 Task: Check a repository's "Traffic" for visitor analytics.
Action: Mouse moved to (1019, 67)
Screenshot: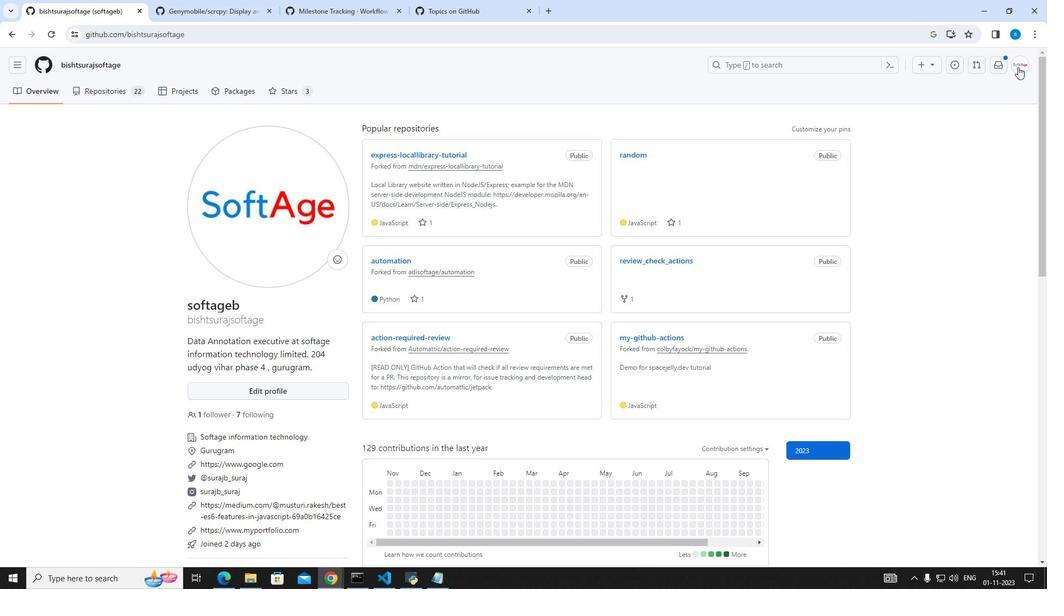 
Action: Mouse pressed left at (1019, 67)
Screenshot: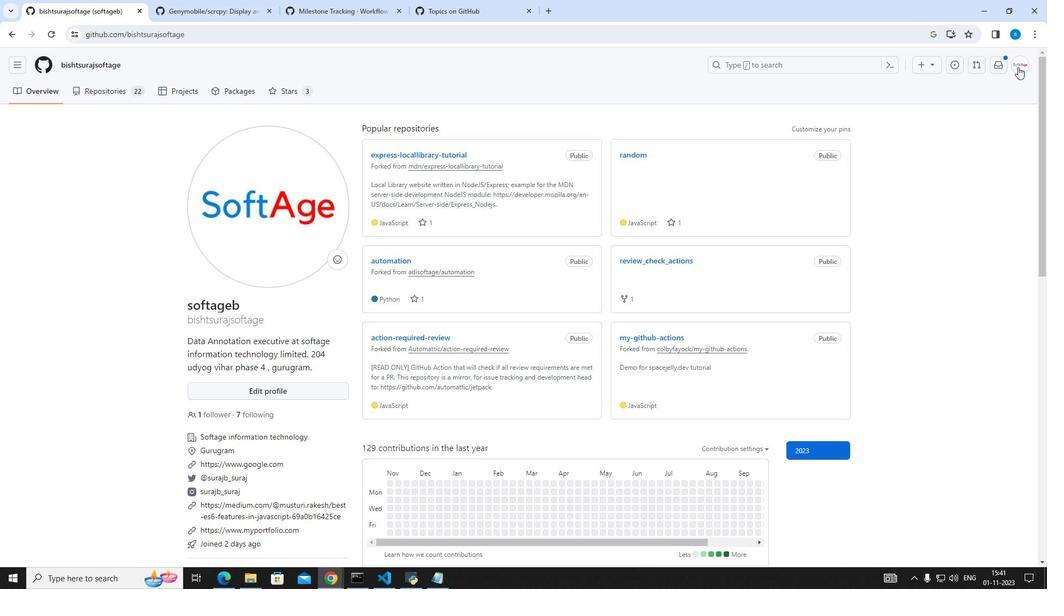 
Action: Mouse moved to (944, 136)
Screenshot: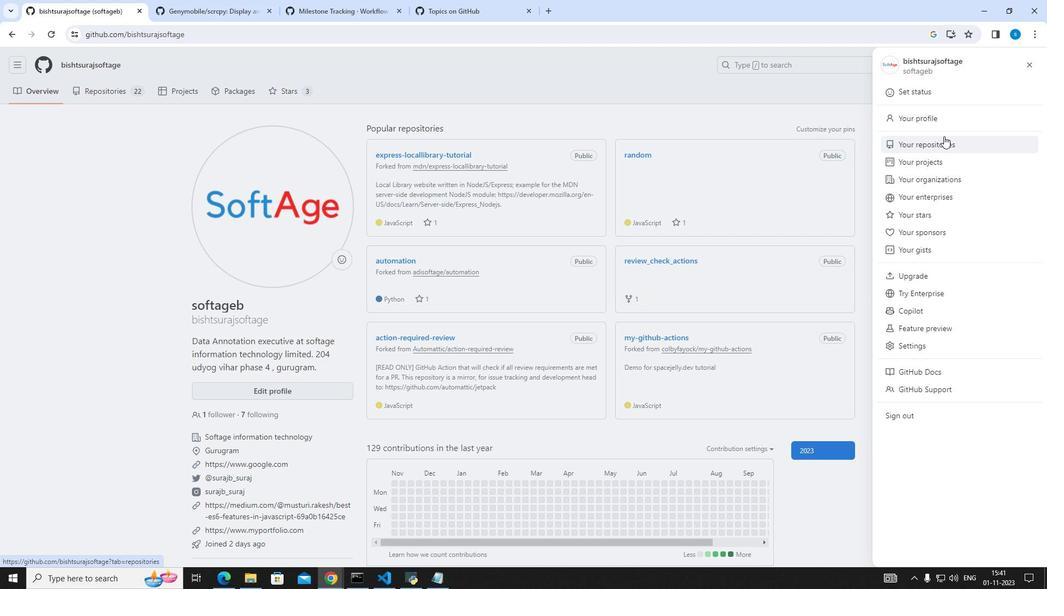 
Action: Mouse pressed left at (944, 136)
Screenshot: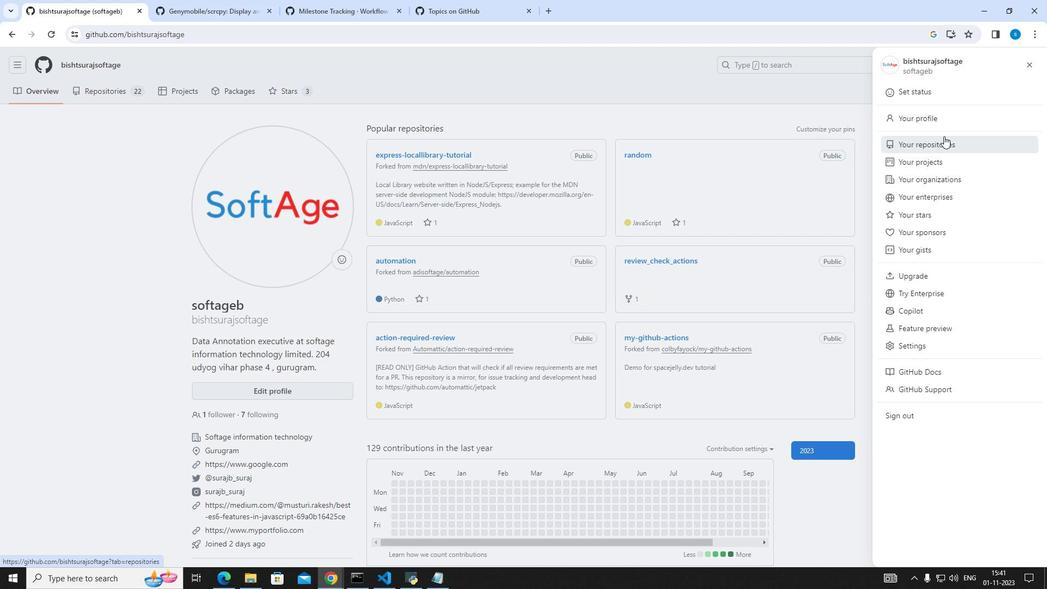 
Action: Mouse moved to (746, 268)
Screenshot: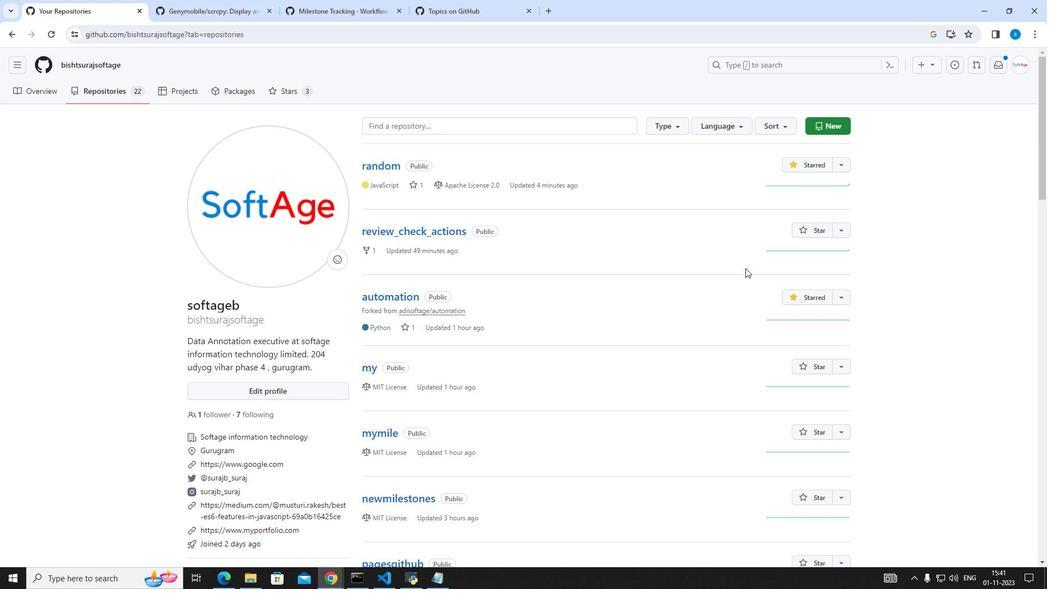 
Action: Mouse scrolled (746, 267) with delta (0, 0)
Screenshot: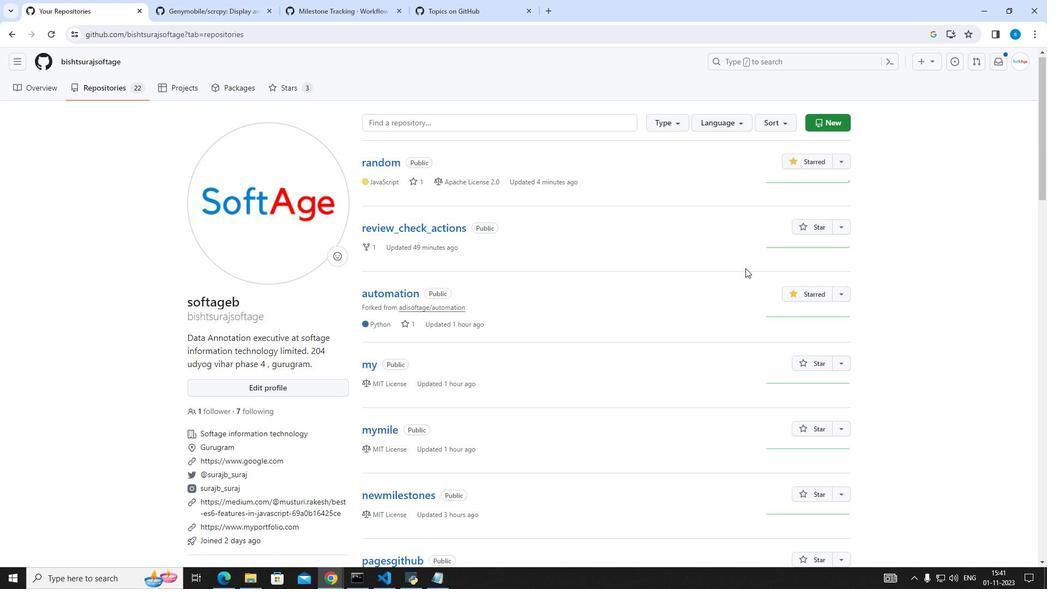 
Action: Mouse scrolled (746, 267) with delta (0, 0)
Screenshot: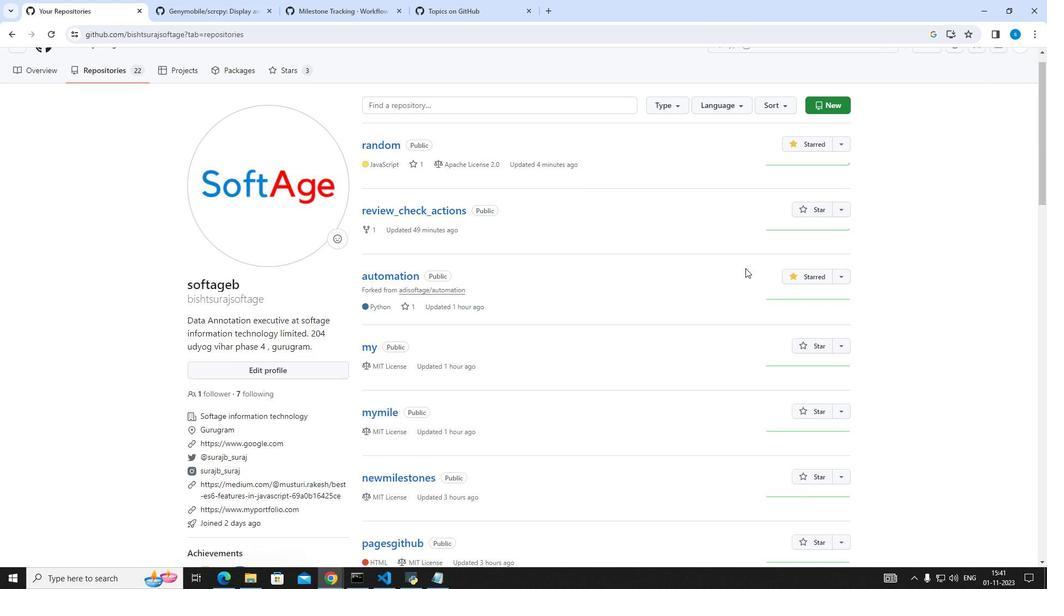 
Action: Mouse scrolled (746, 267) with delta (0, 0)
Screenshot: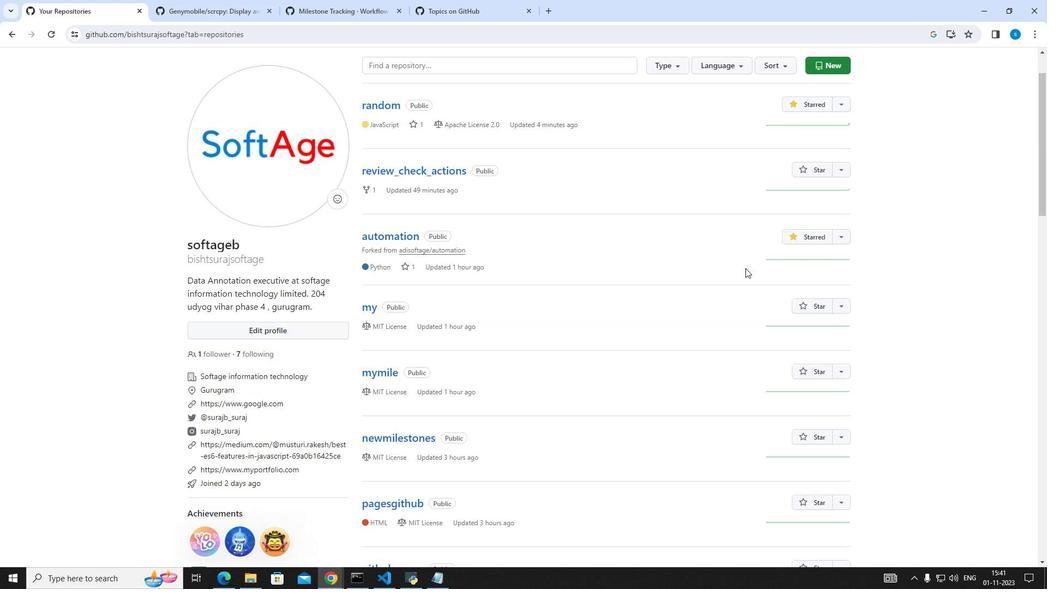 
Action: Mouse scrolled (746, 267) with delta (0, 0)
Screenshot: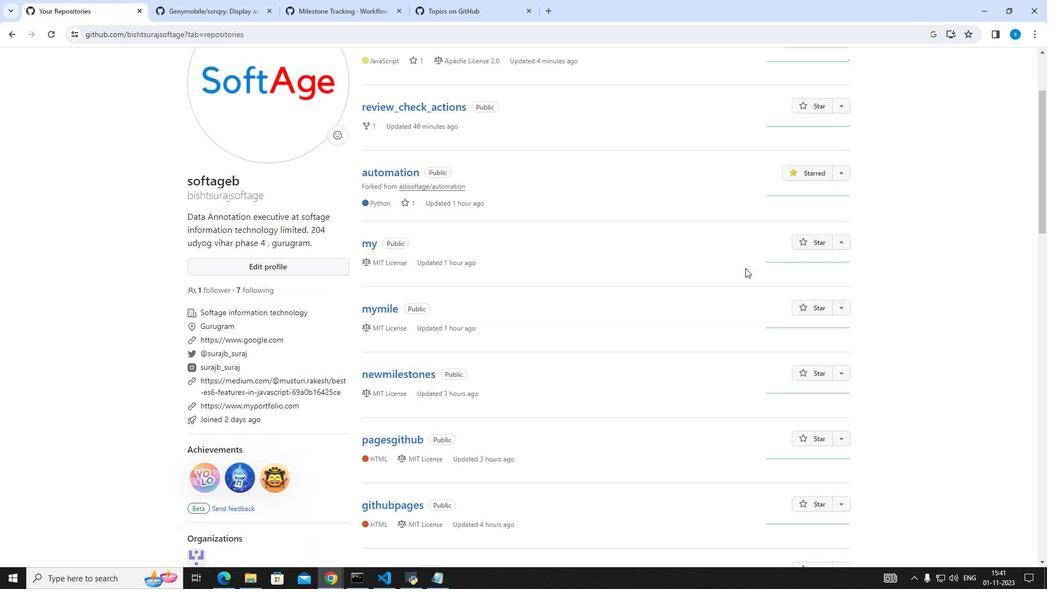 
Action: Mouse scrolled (746, 267) with delta (0, 0)
Screenshot: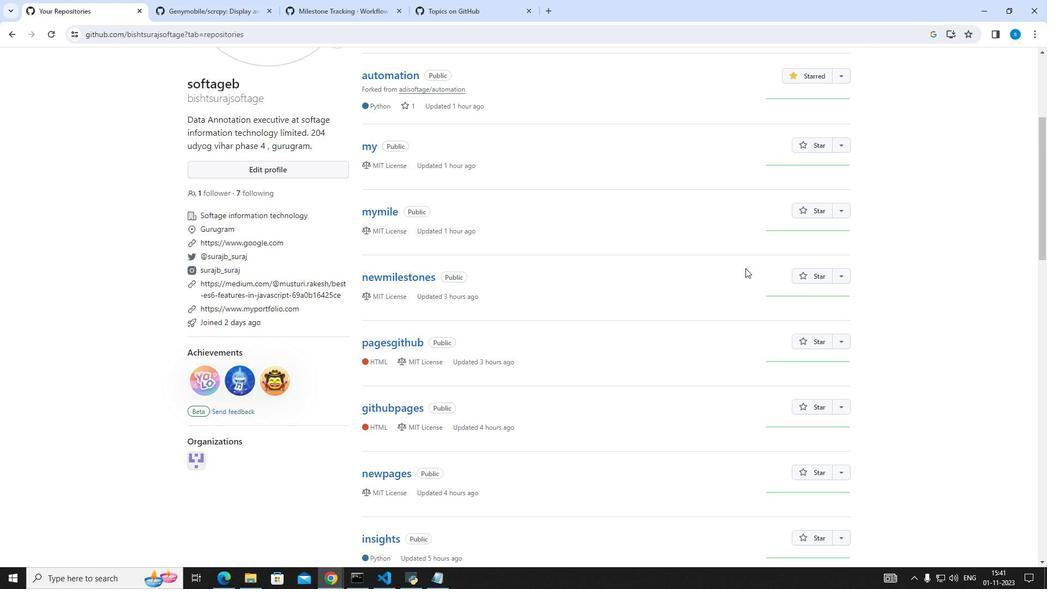 
Action: Mouse scrolled (746, 267) with delta (0, 0)
Screenshot: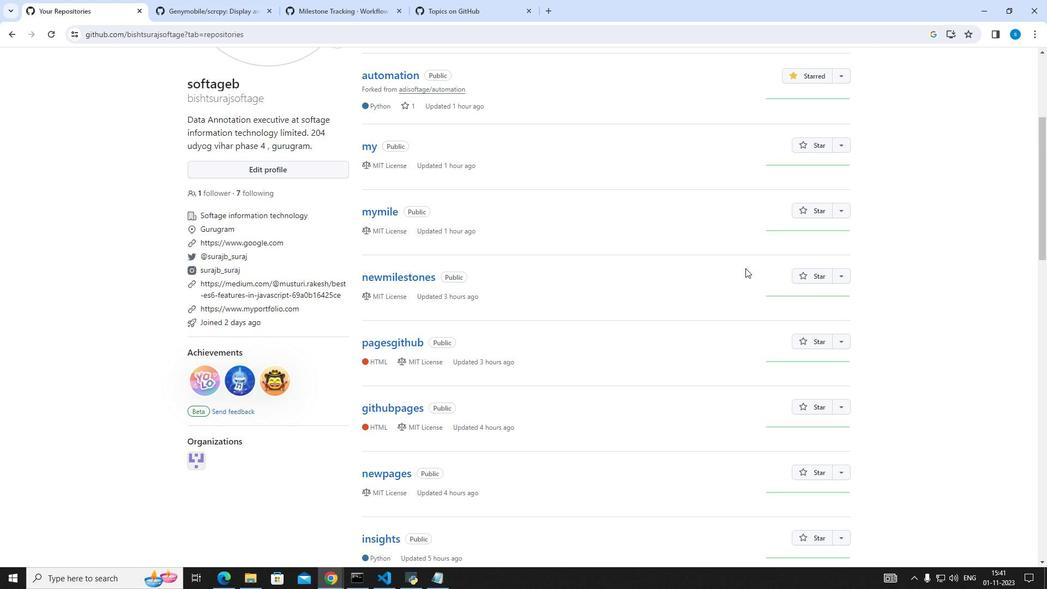 
Action: Mouse scrolled (746, 267) with delta (0, 0)
Screenshot: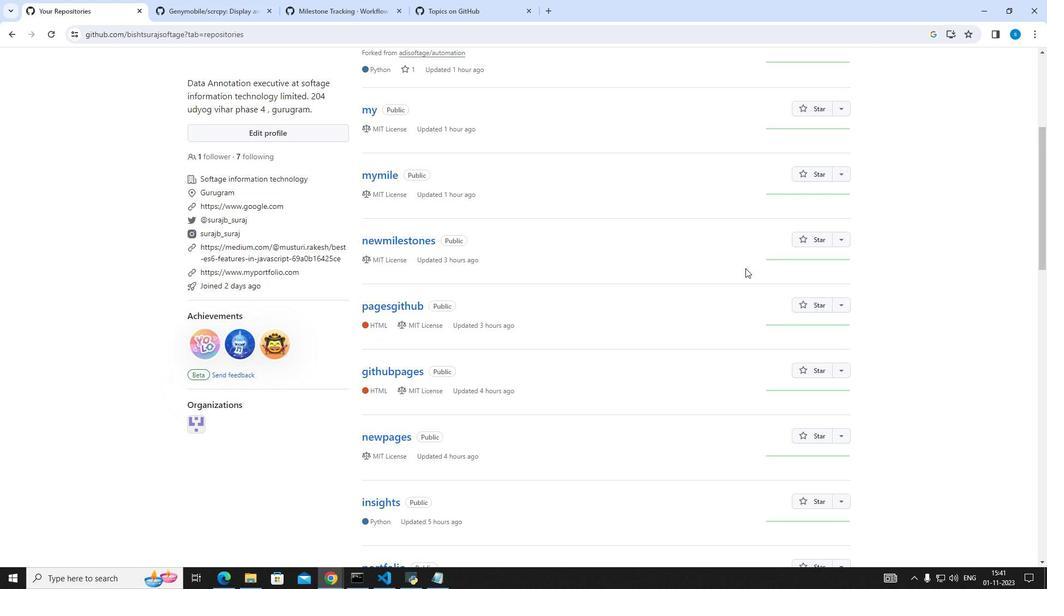 
Action: Mouse scrolled (746, 267) with delta (0, 0)
Screenshot: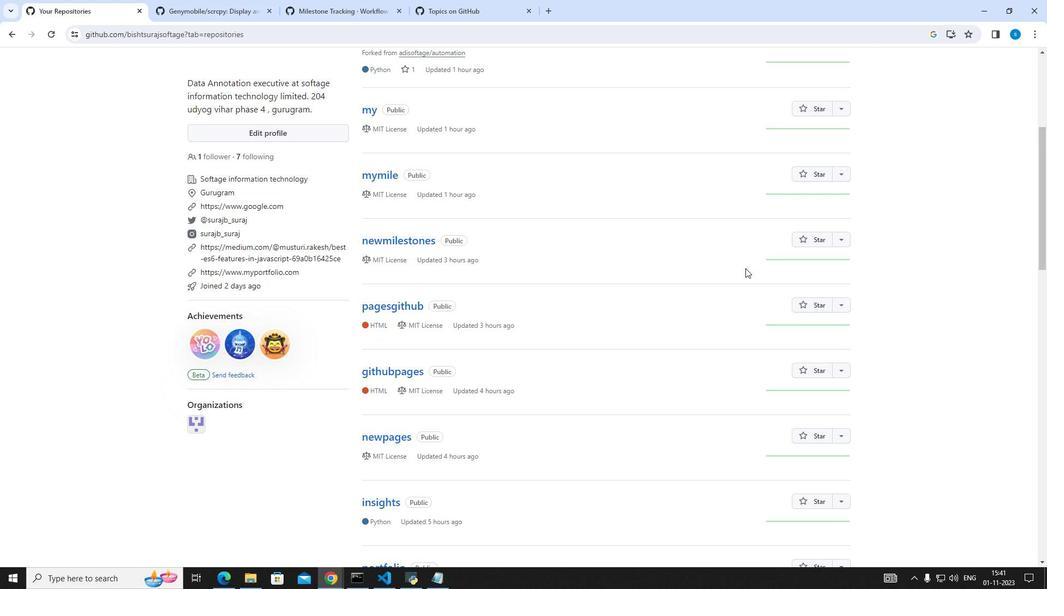 
Action: Mouse scrolled (746, 267) with delta (0, 0)
Screenshot: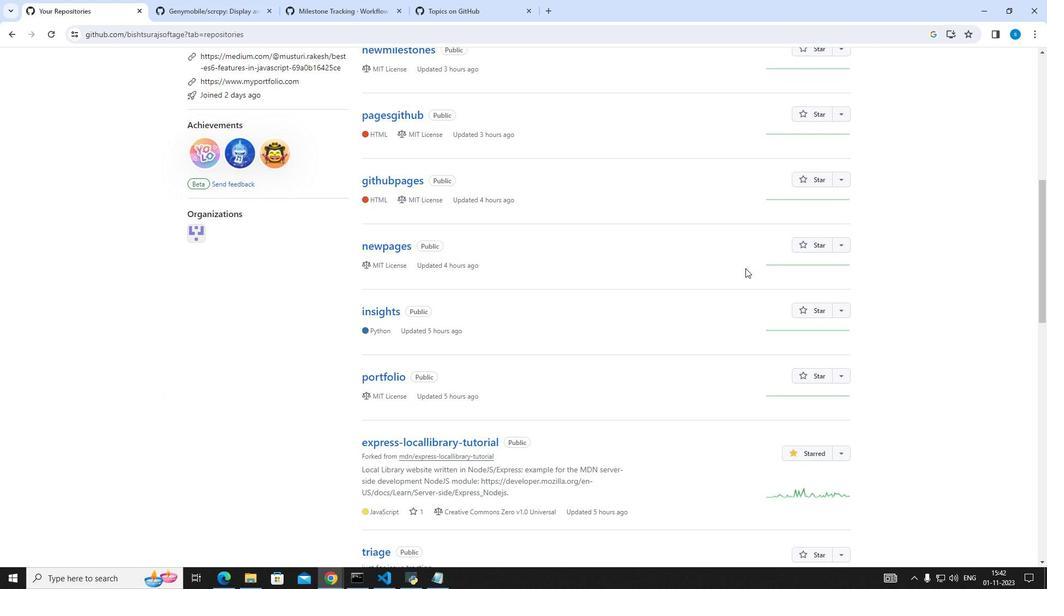 
Action: Mouse scrolled (746, 267) with delta (0, 0)
Screenshot: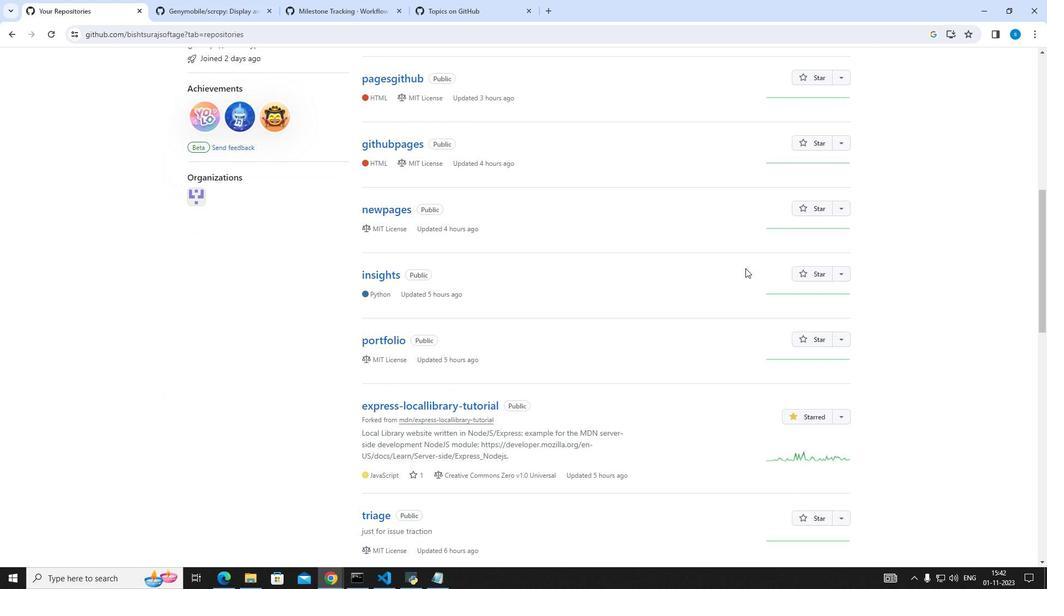 
Action: Mouse scrolled (746, 267) with delta (0, 0)
Screenshot: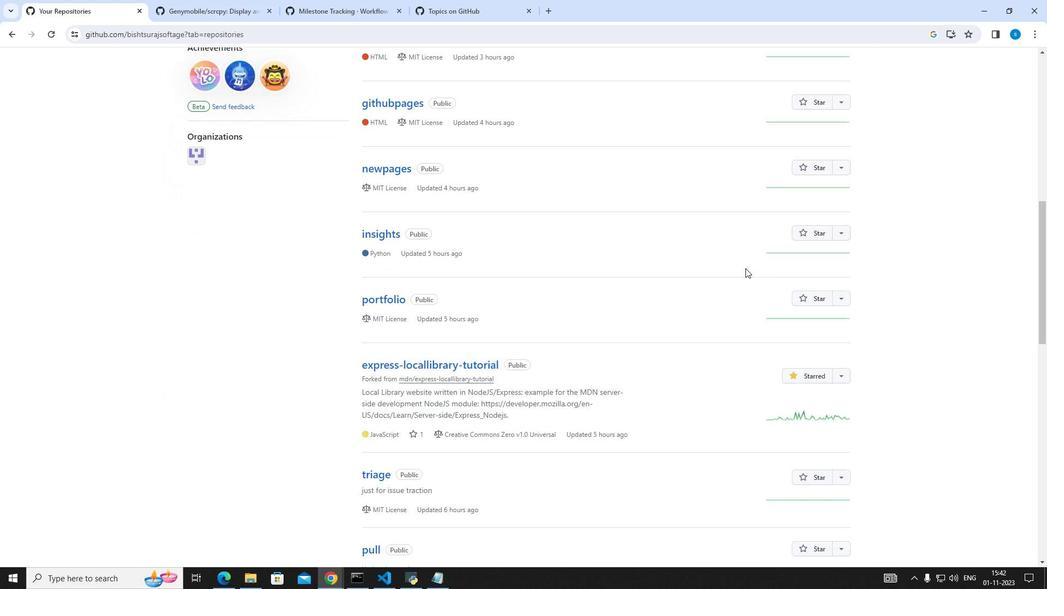 
Action: Mouse moved to (453, 284)
Screenshot: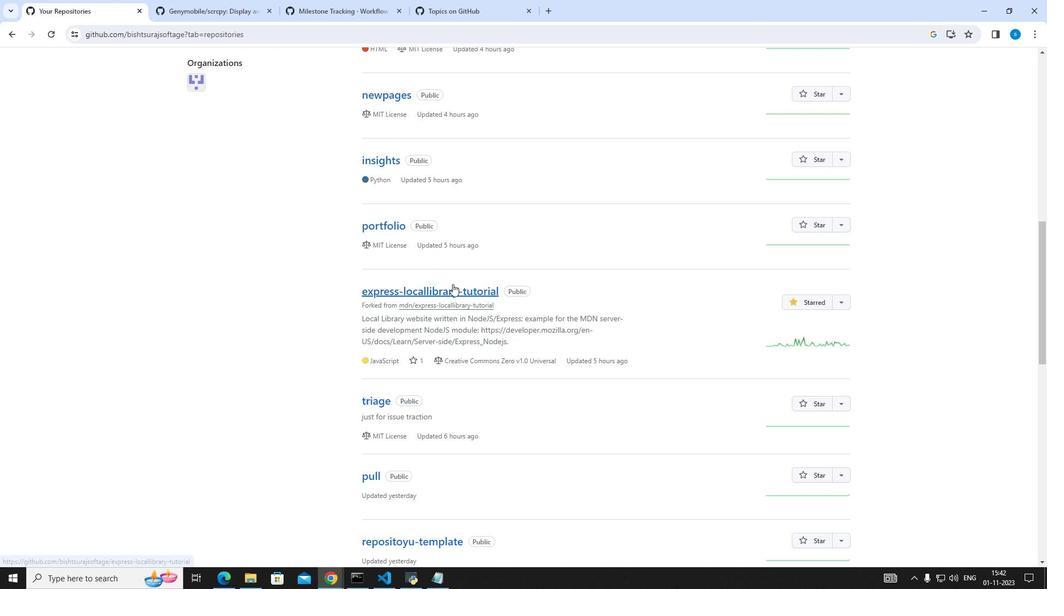 
Action: Mouse pressed left at (453, 284)
Screenshot: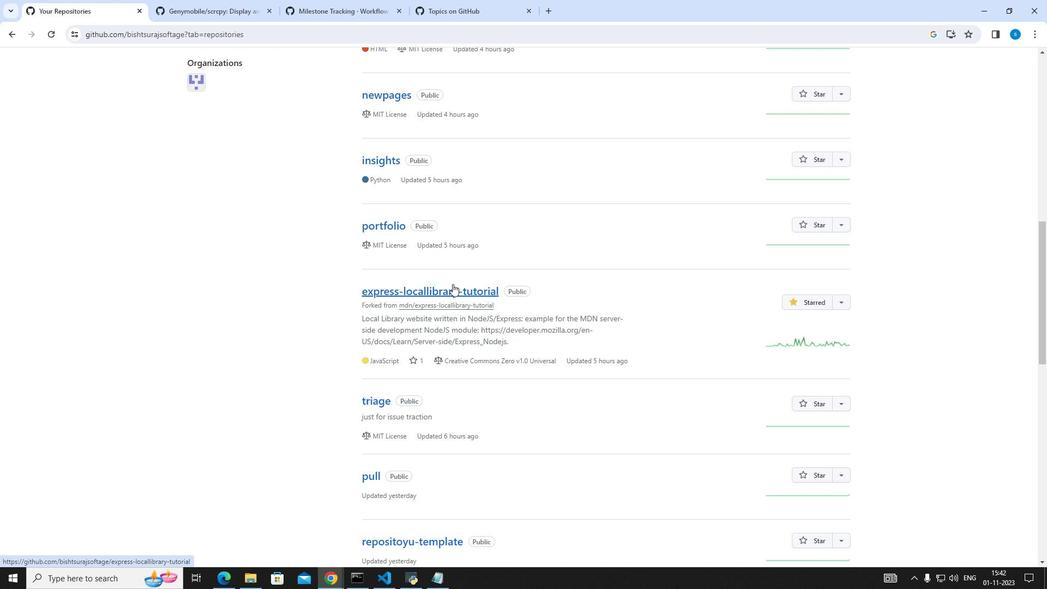 
Action: Mouse moved to (323, 89)
Screenshot: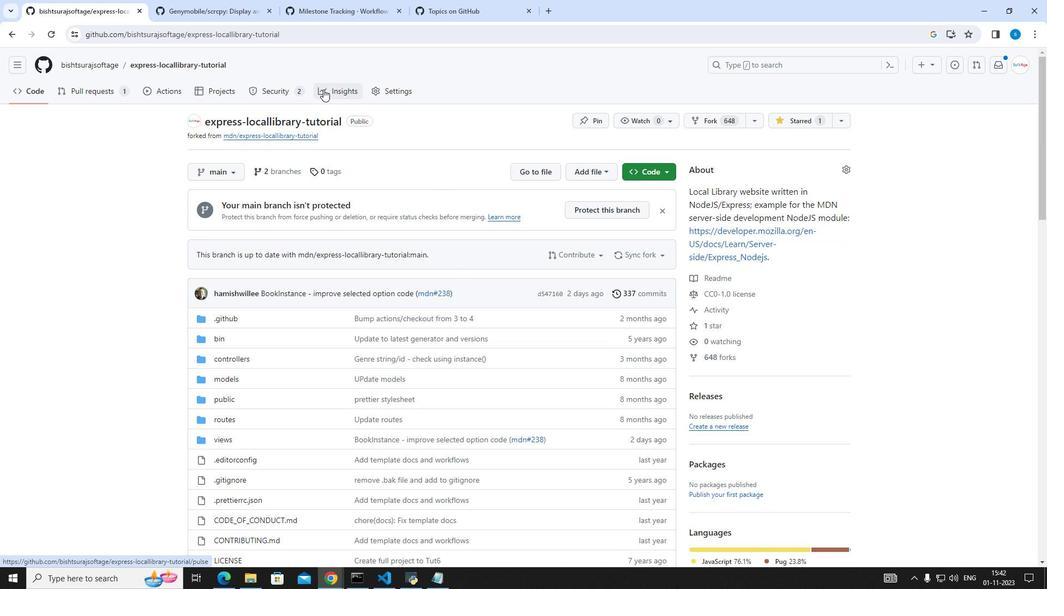 
Action: Mouse pressed left at (323, 89)
Screenshot: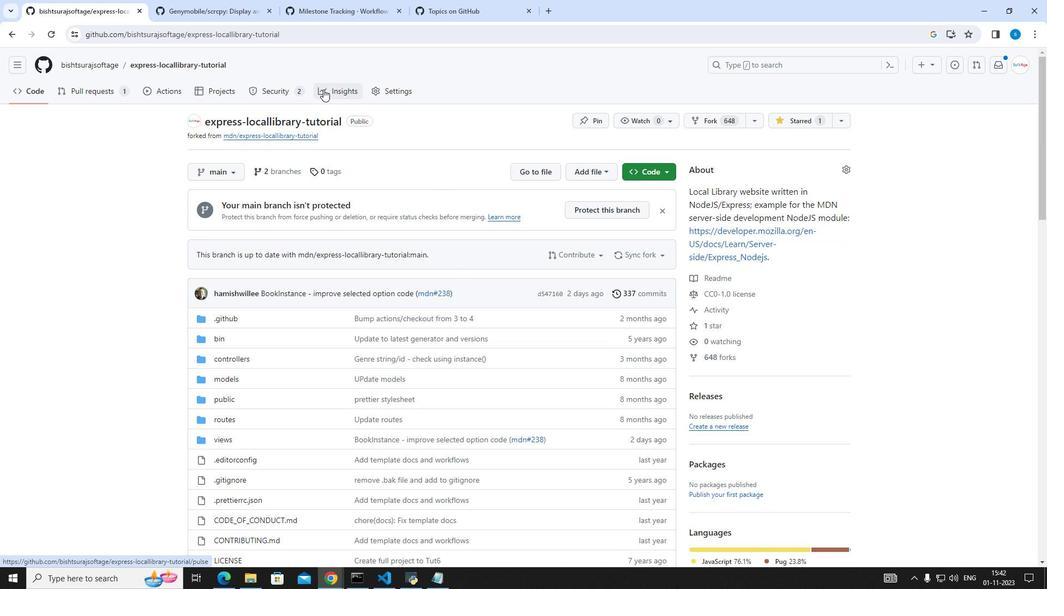 
Action: Mouse moved to (228, 185)
Screenshot: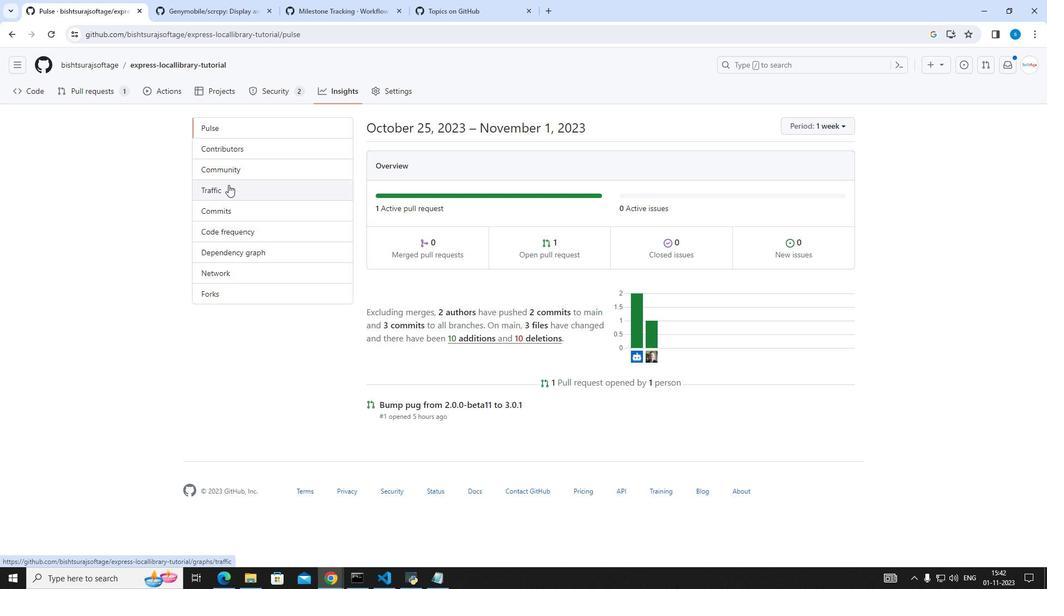 
Action: Mouse pressed left at (228, 185)
Screenshot: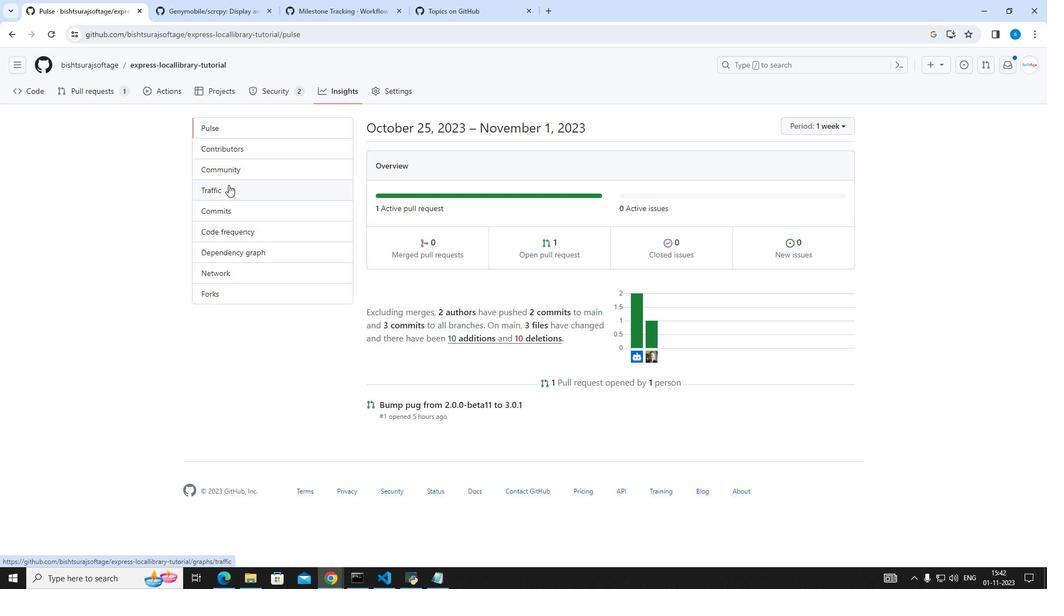 
Action: Mouse moved to (534, 434)
Screenshot: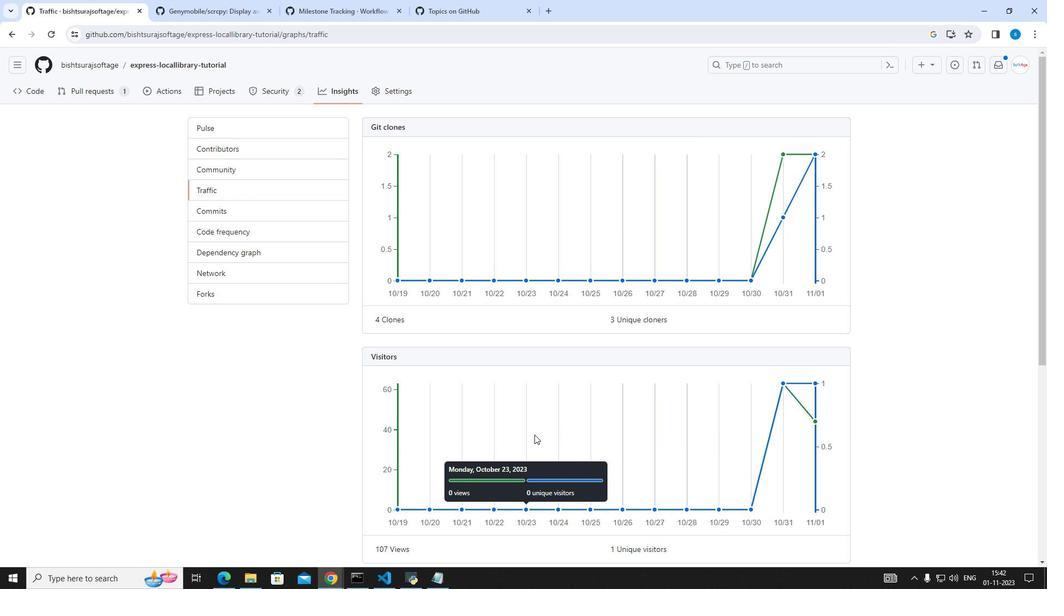
